 Task: Attach a file of finance.
Action: Mouse moved to (545, 64)
Screenshot: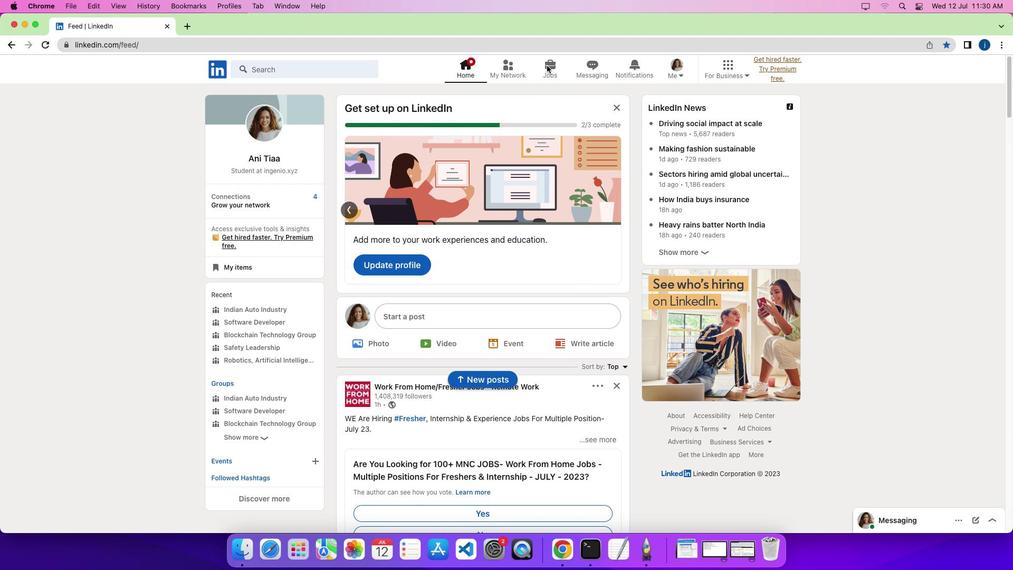 
Action: Mouse pressed left at (545, 64)
Screenshot: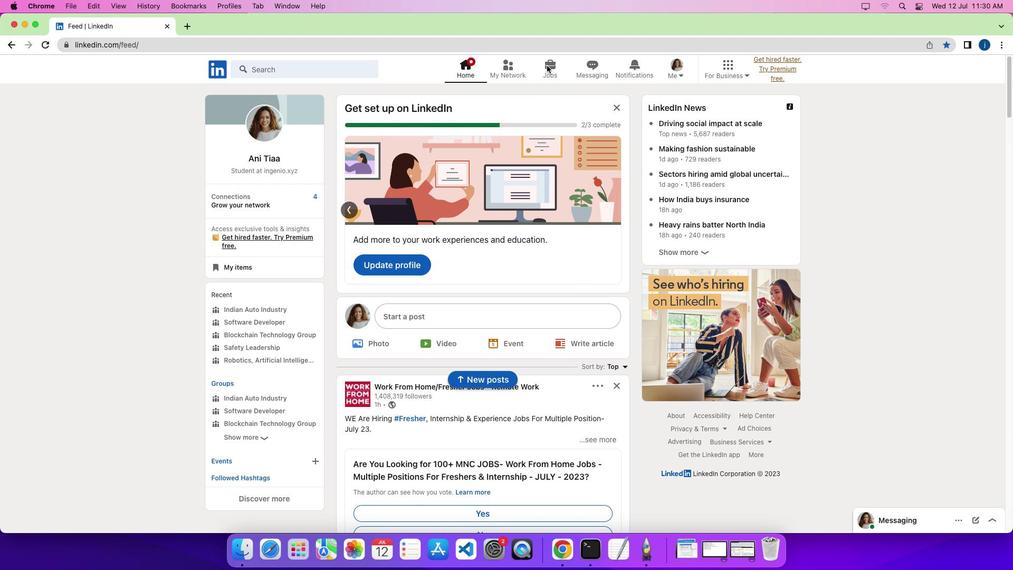 
Action: Mouse pressed left at (545, 64)
Screenshot: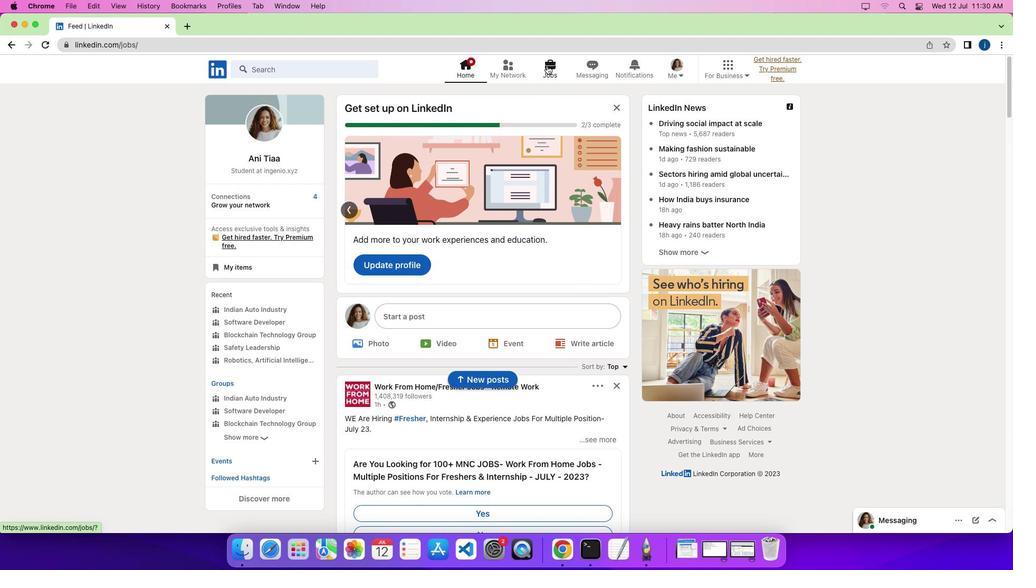 
Action: Mouse moved to (249, 288)
Screenshot: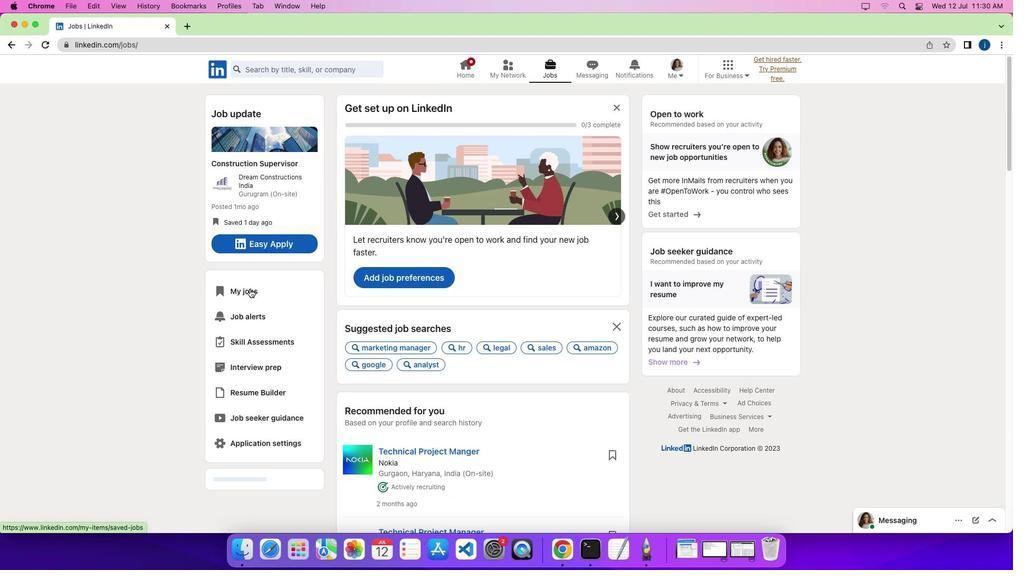 
Action: Mouse pressed left at (249, 288)
Screenshot: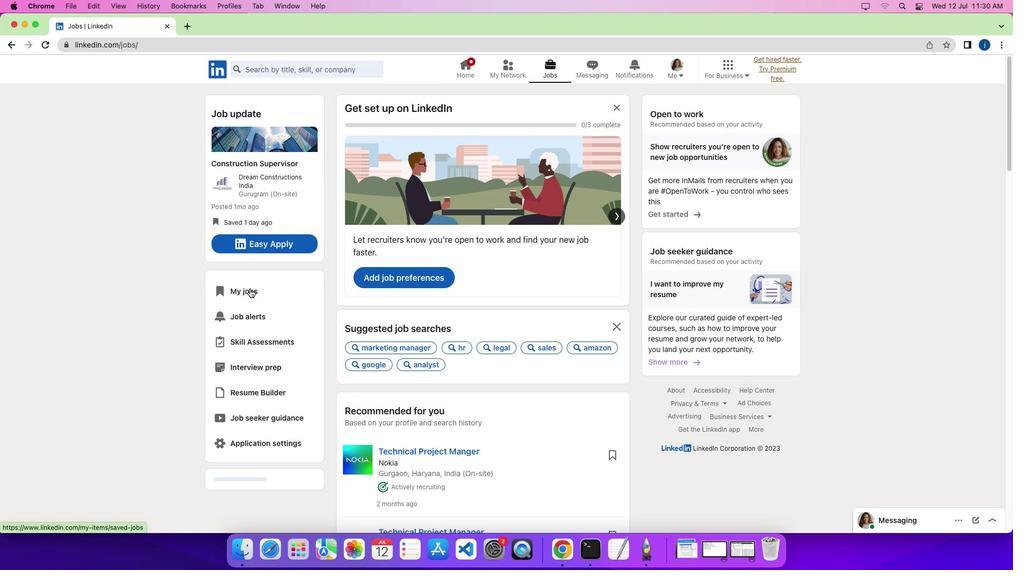 
Action: Mouse pressed left at (249, 288)
Screenshot: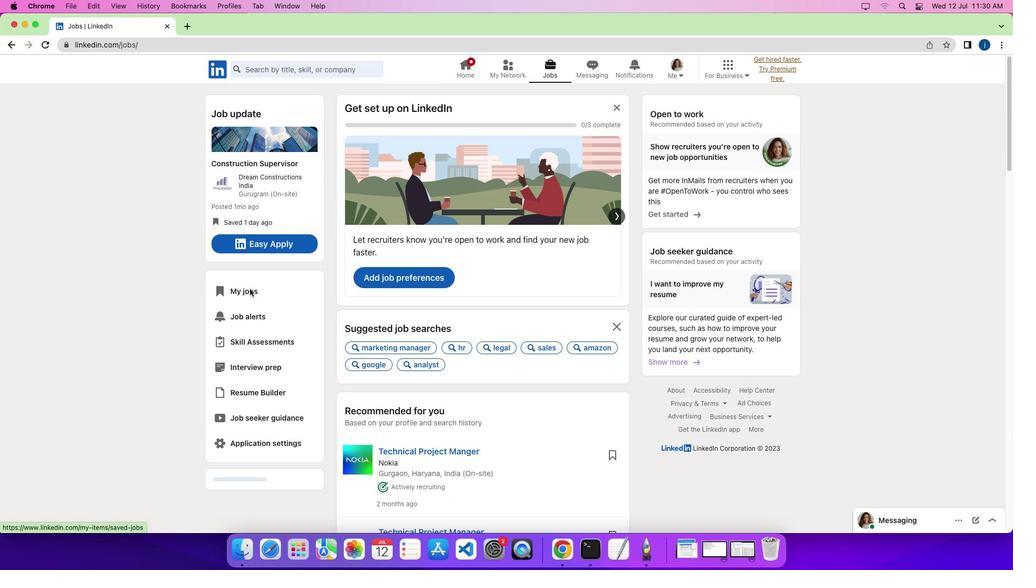 
Action: Mouse moved to (605, 160)
Screenshot: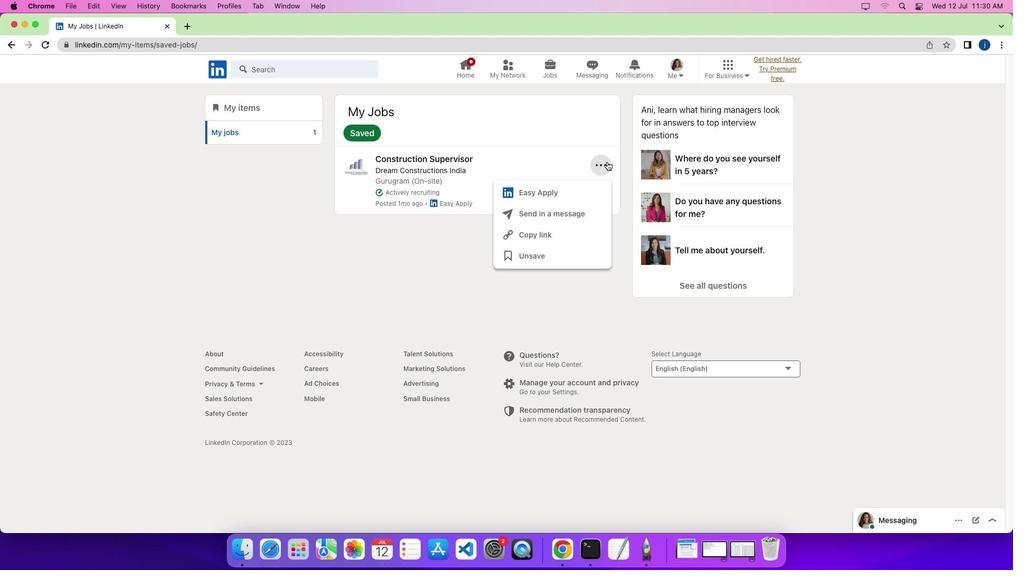 
Action: Mouse pressed left at (605, 160)
Screenshot: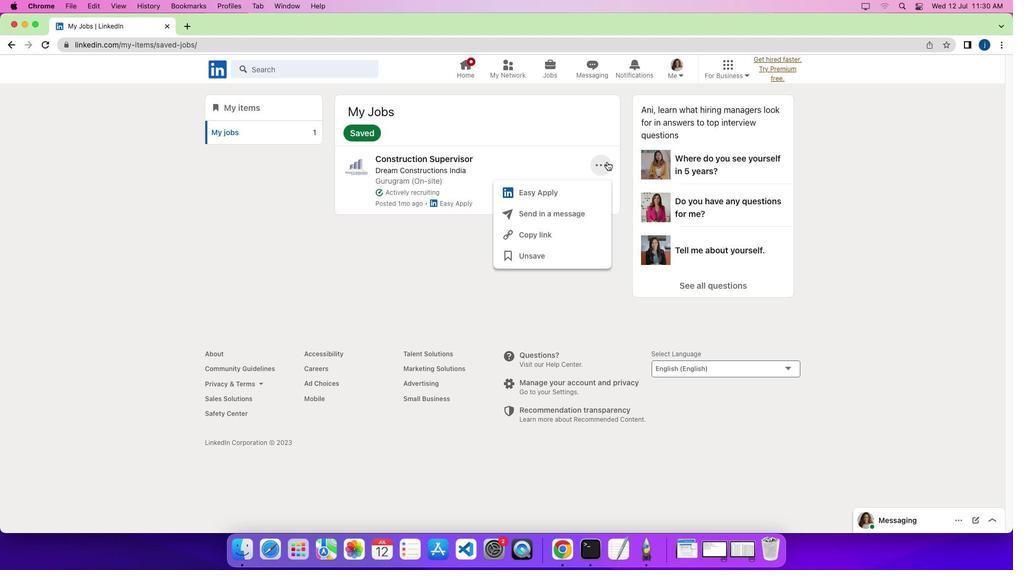 
Action: Mouse moved to (583, 214)
Screenshot: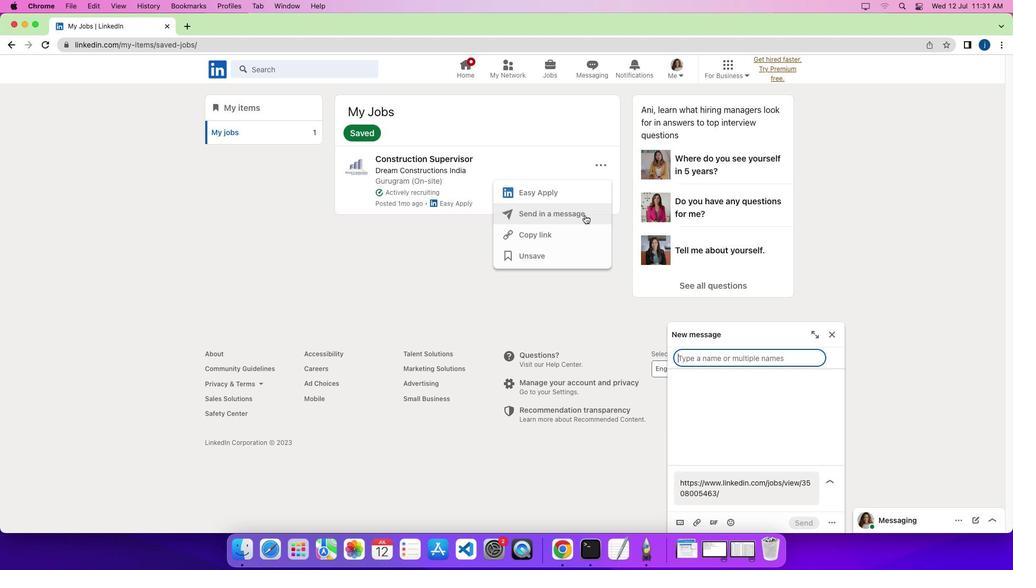 
Action: Mouse pressed left at (583, 214)
Screenshot: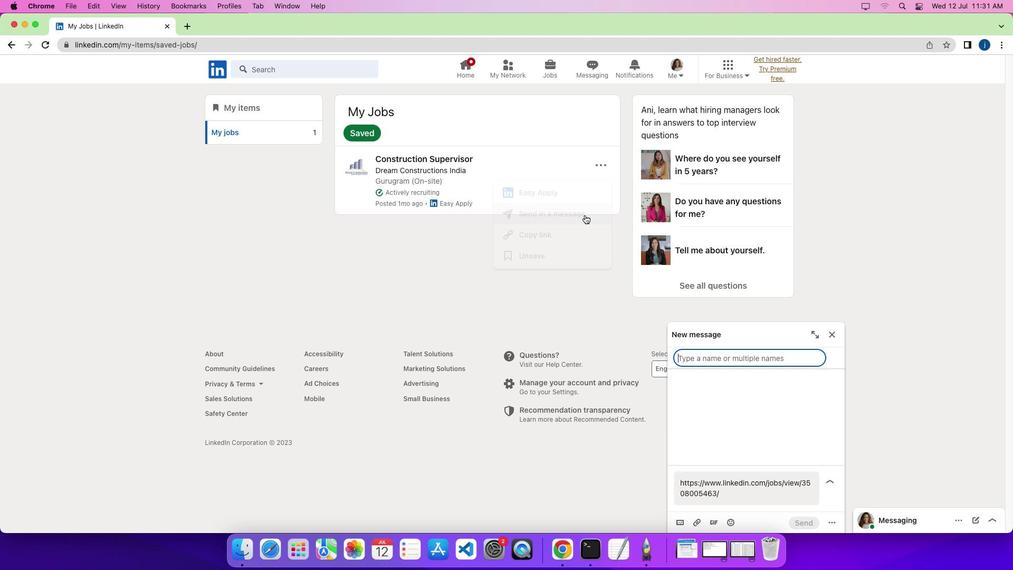 
Action: Mouse moved to (696, 520)
Screenshot: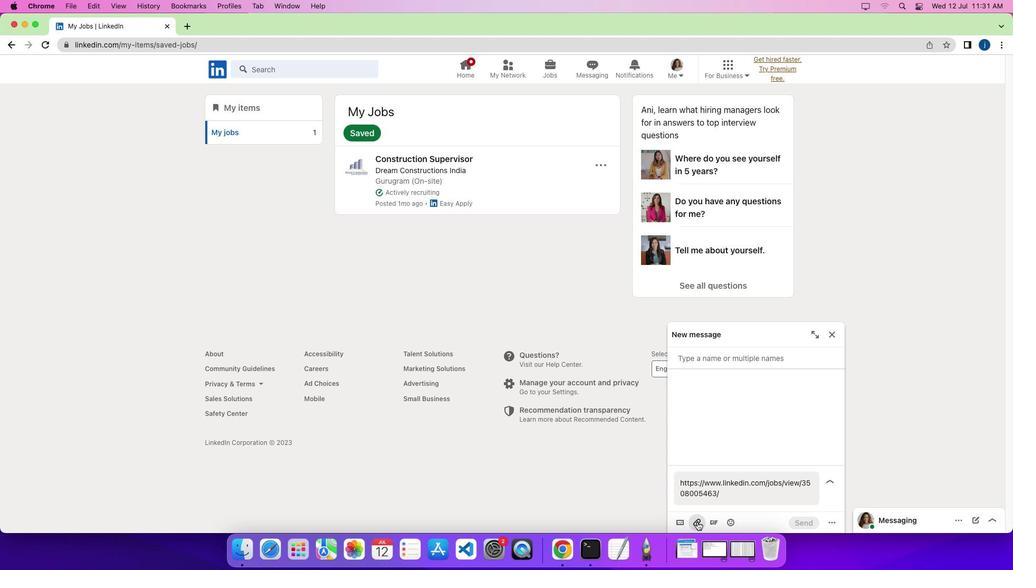 
Action: Mouse pressed left at (696, 520)
Screenshot: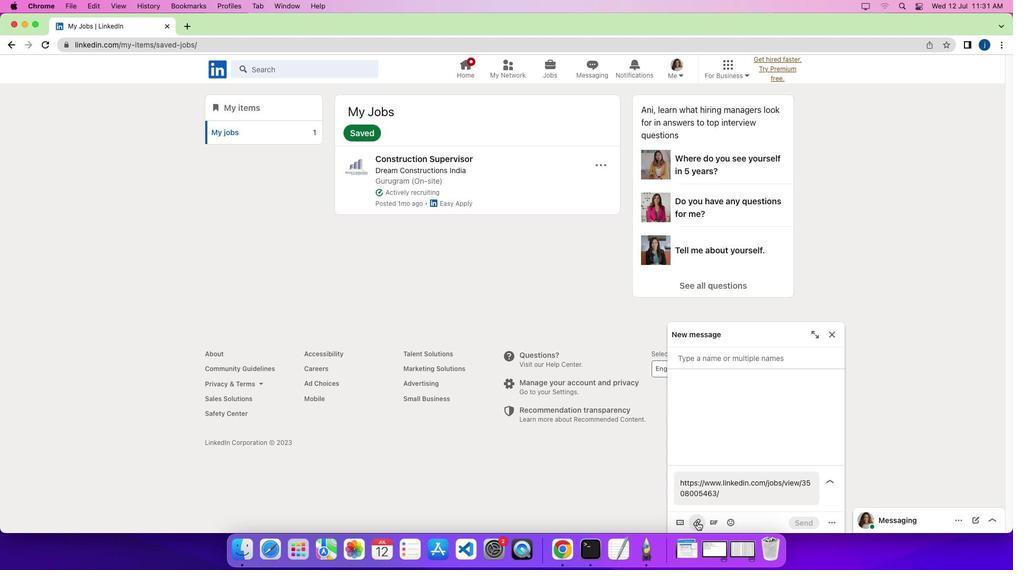 
Action: Mouse moved to (343, 220)
Screenshot: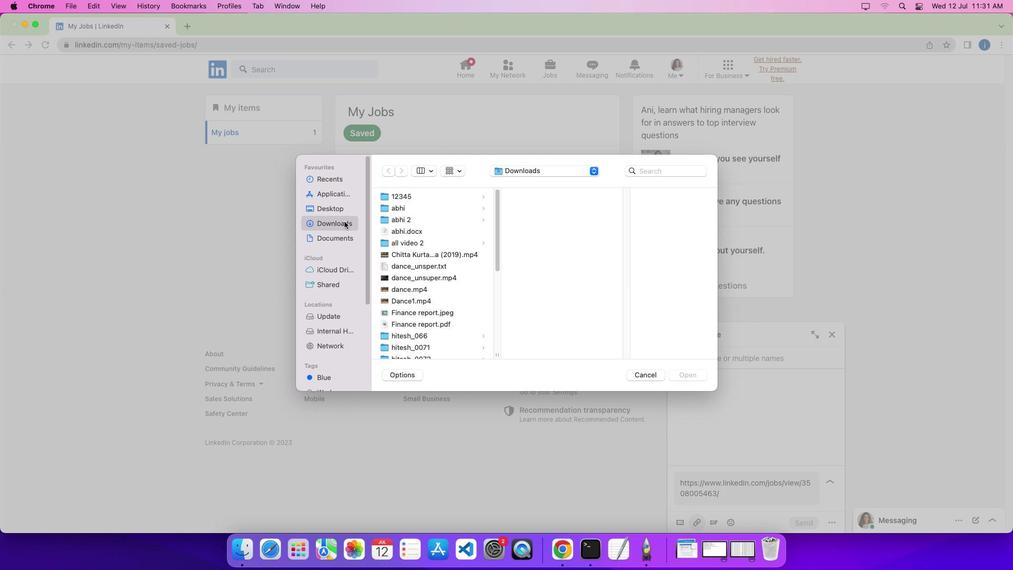 
Action: Mouse pressed left at (343, 220)
Screenshot: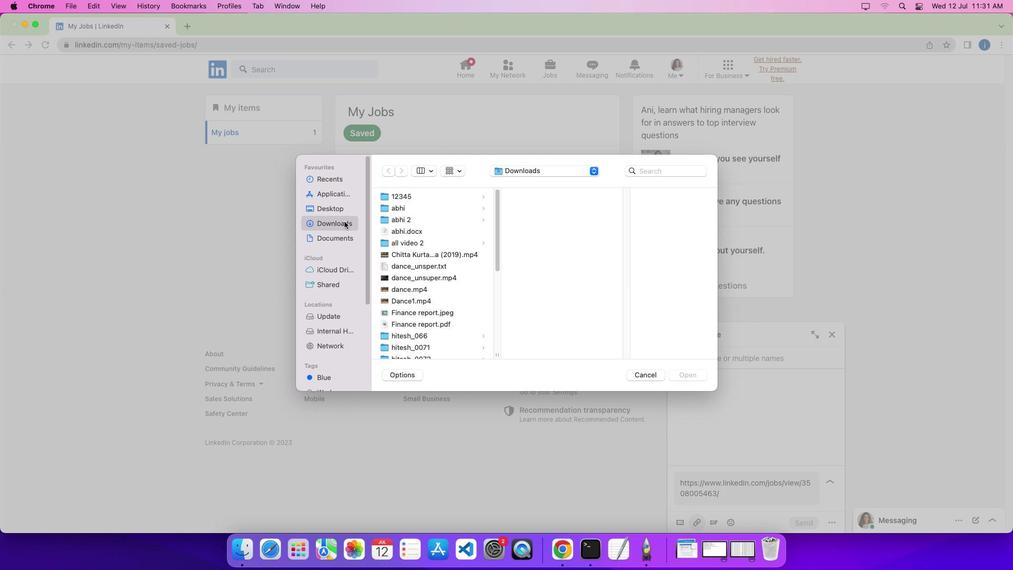 
Action: Mouse moved to (448, 323)
Screenshot: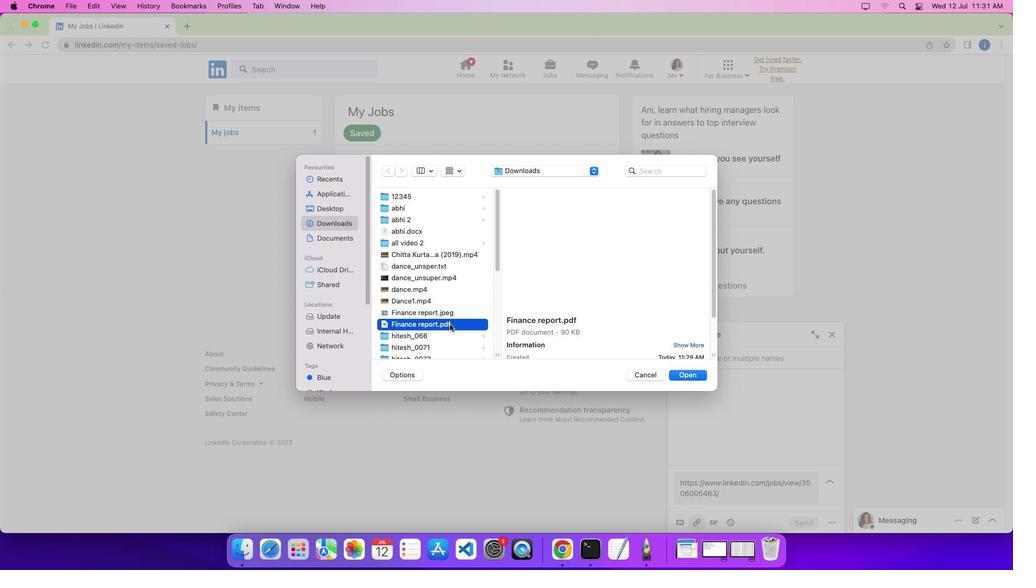 
Action: Mouse pressed left at (448, 323)
Screenshot: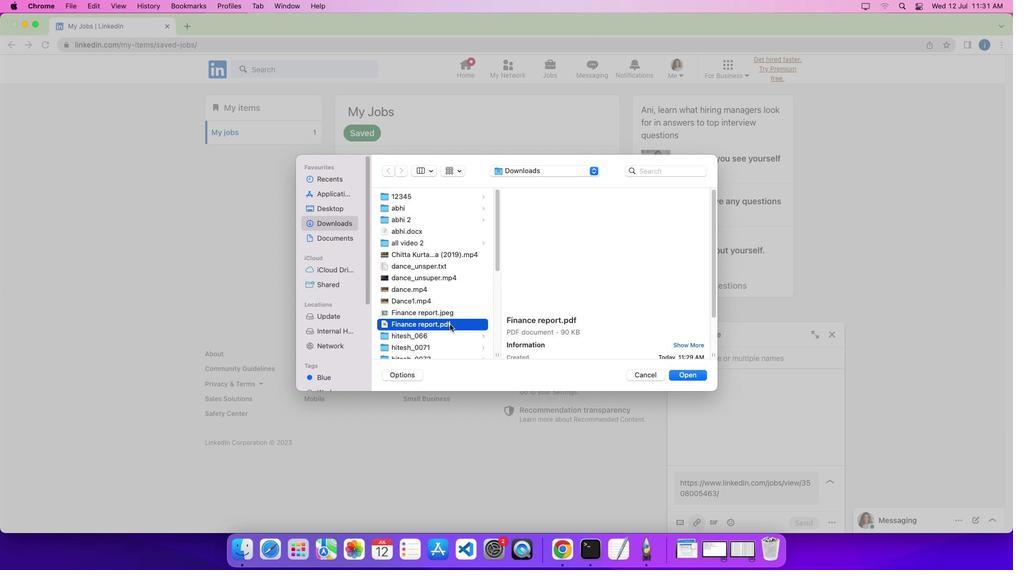 
Action: Mouse moved to (678, 375)
Screenshot: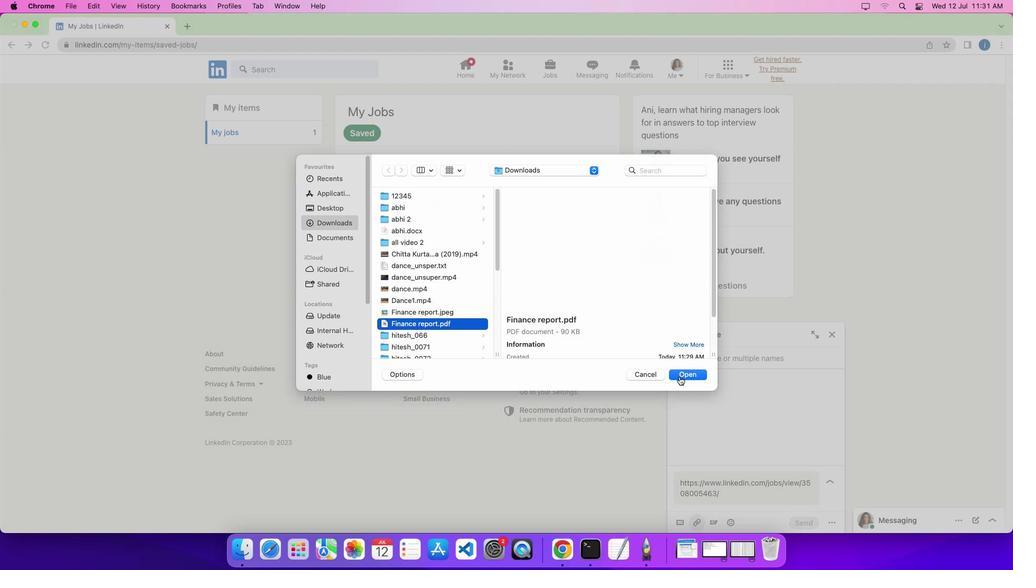 
Action: Mouse pressed left at (678, 375)
Screenshot: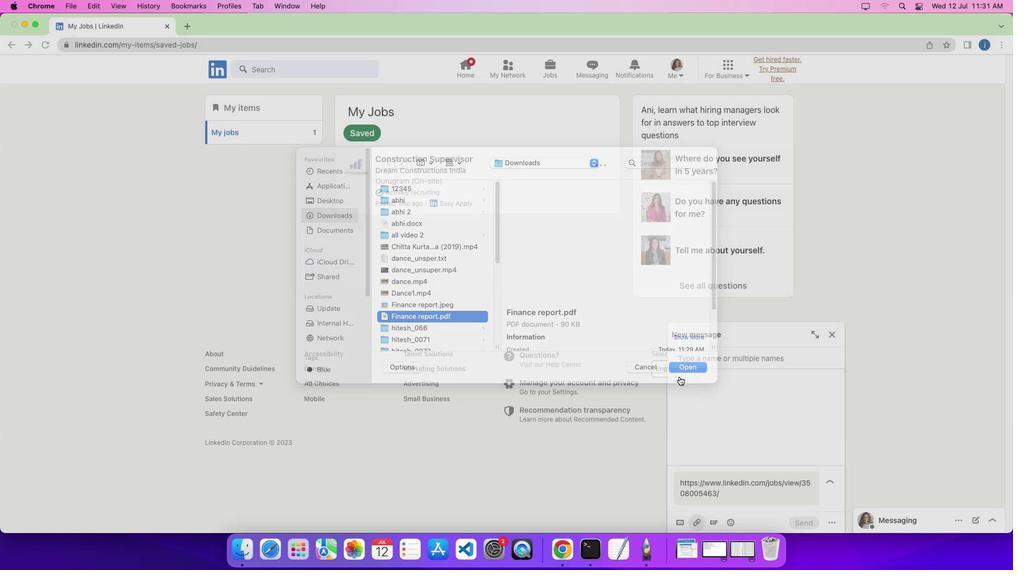
Action: Mouse moved to (774, 424)
Screenshot: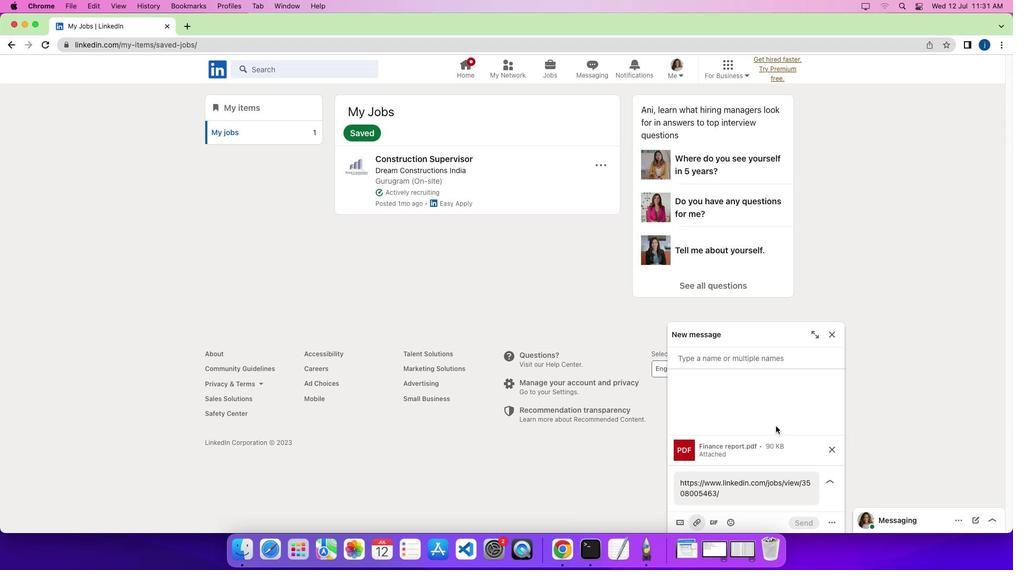 
